 Task: Filter Product category background check software.
Action: Mouse moved to (358, 73)
Screenshot: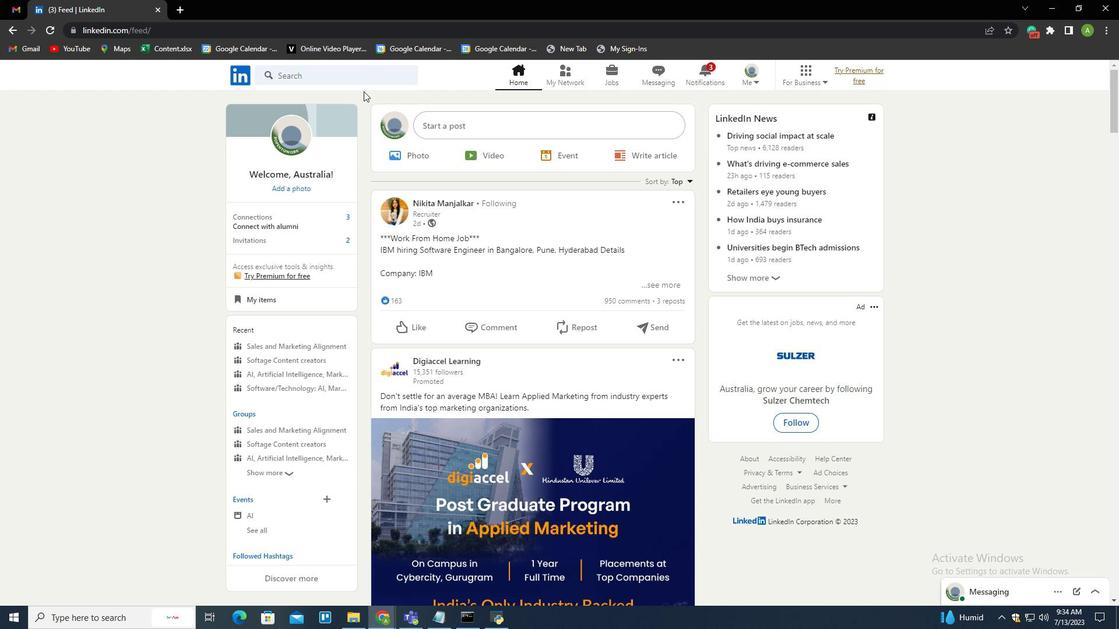 
Action: Mouse pressed left at (358, 73)
Screenshot: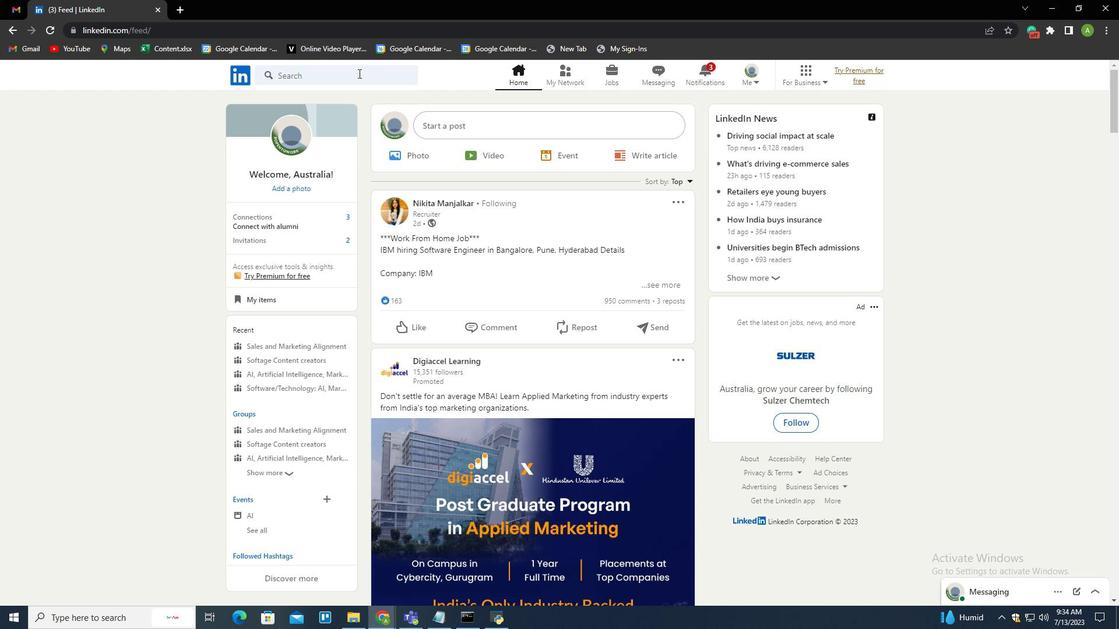 
Action: Mouse moved to (289, 170)
Screenshot: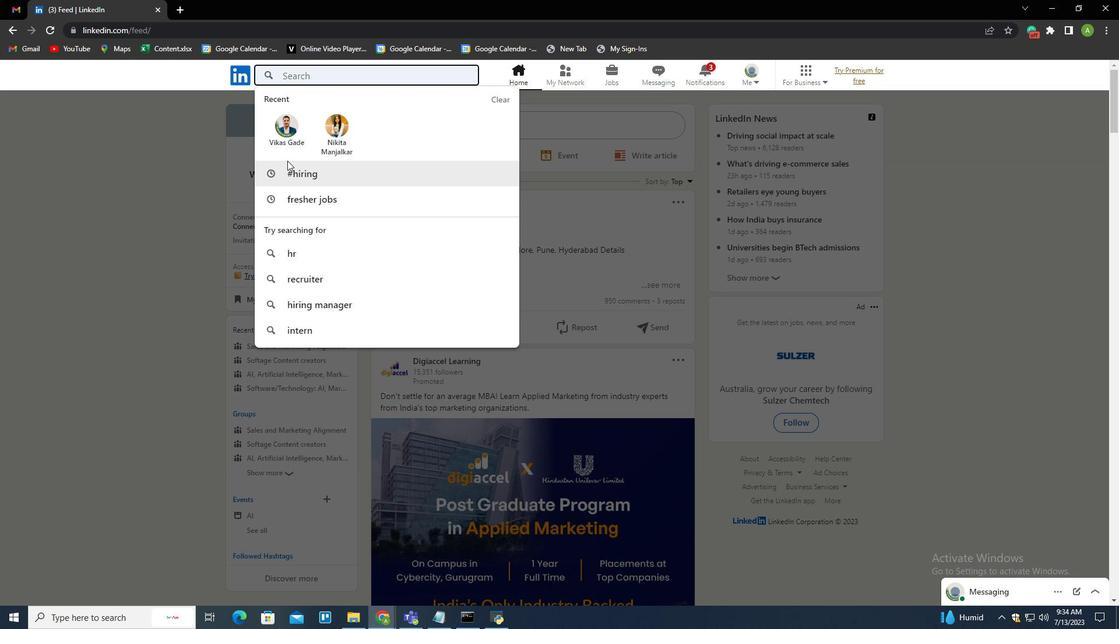 
Action: Mouse pressed left at (289, 170)
Screenshot: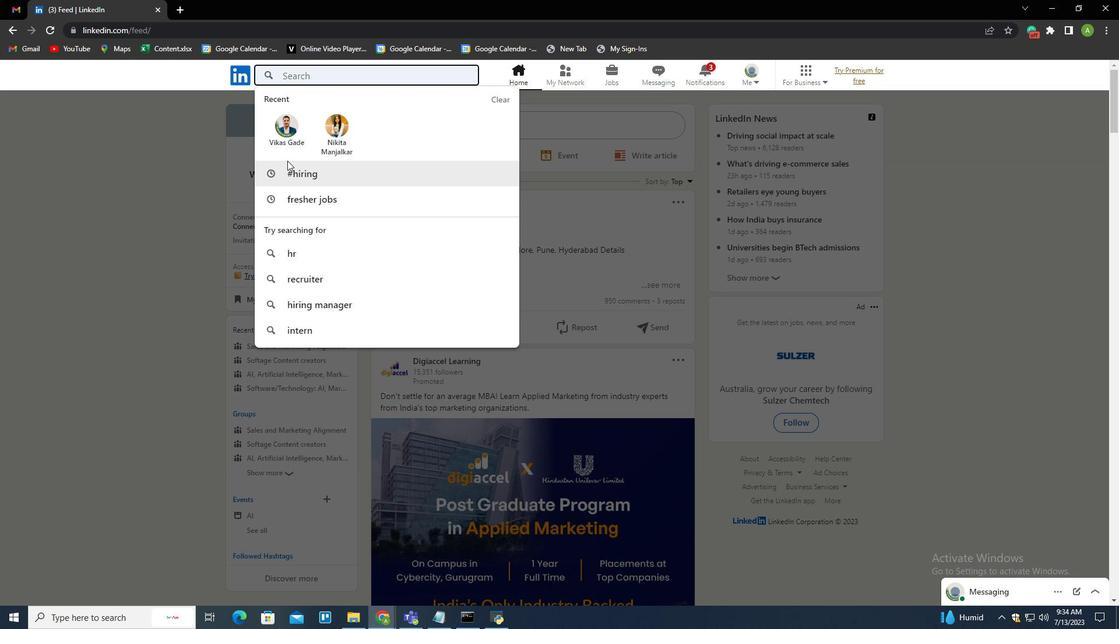 
Action: Mouse moved to (384, 111)
Screenshot: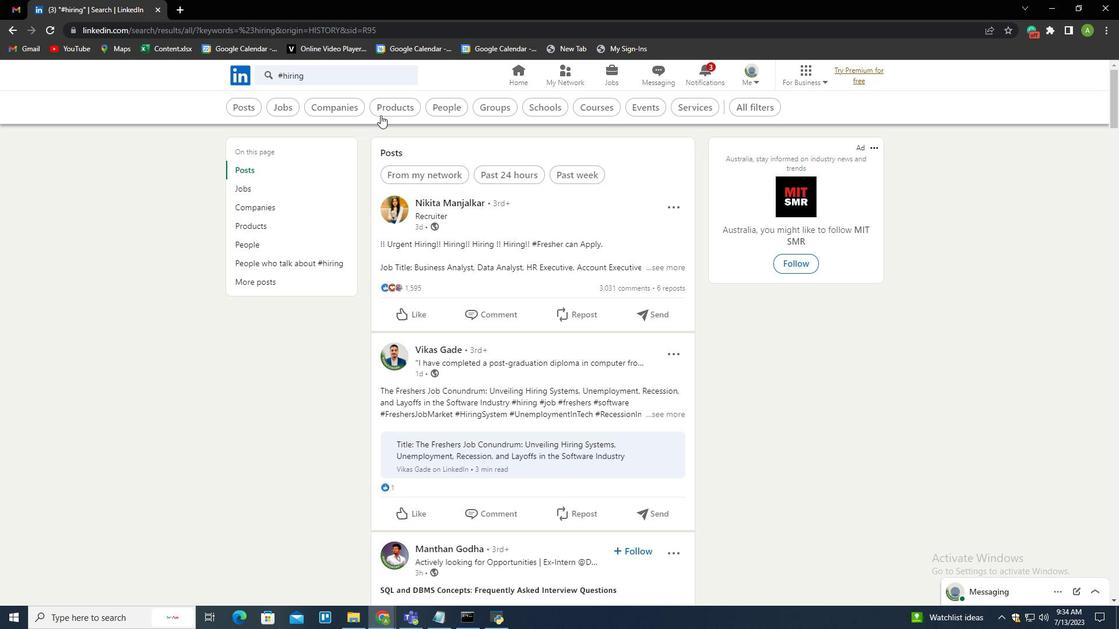 
Action: Mouse pressed left at (384, 111)
Screenshot: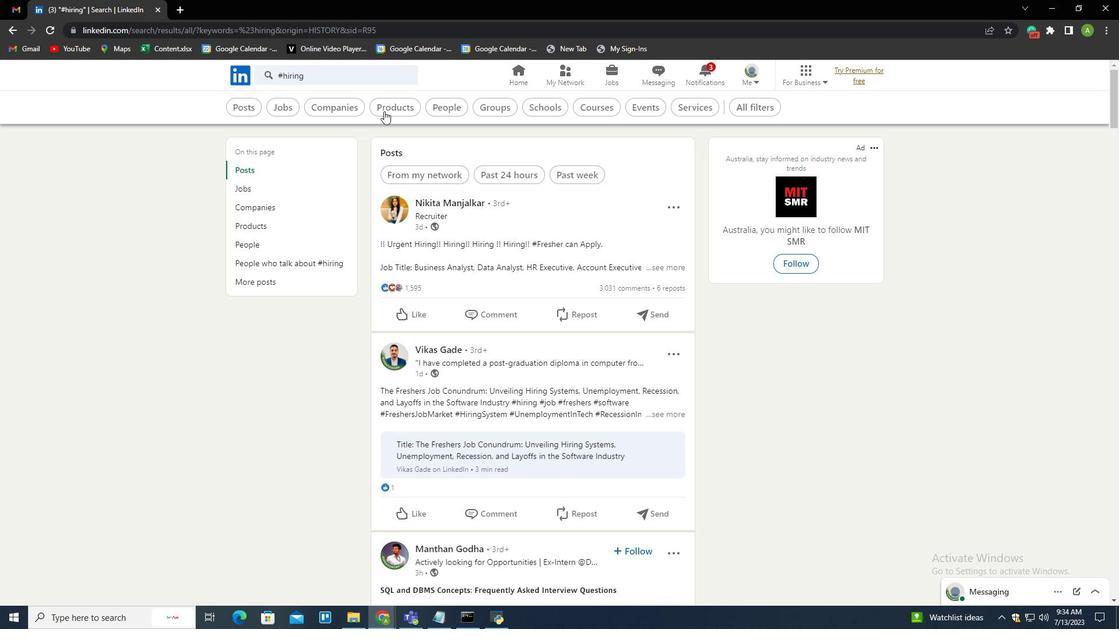 
Action: Mouse moved to (364, 107)
Screenshot: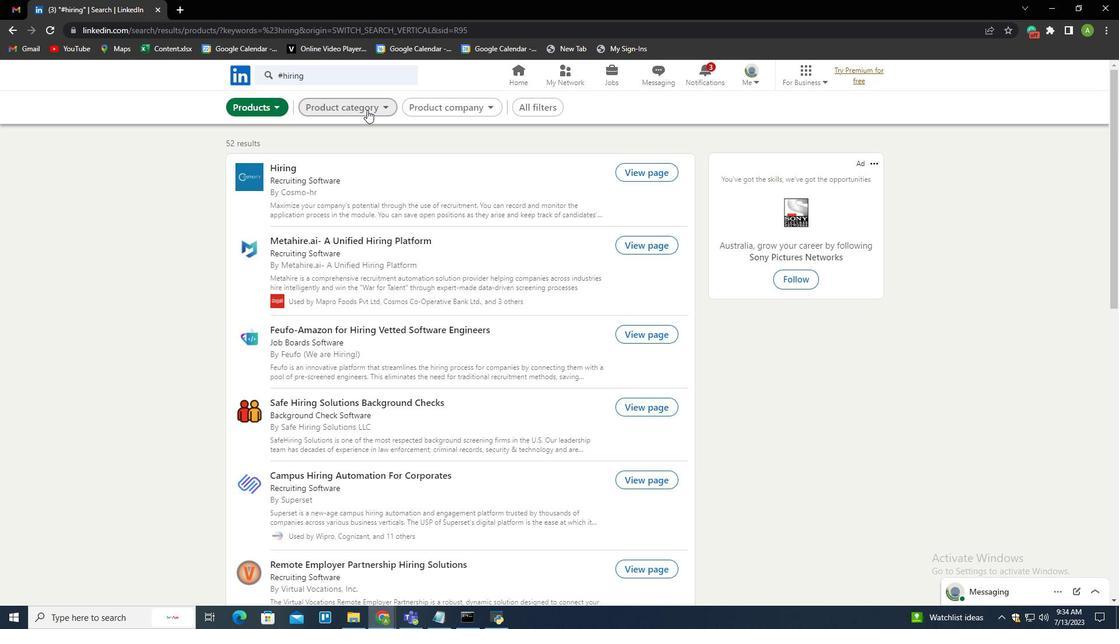 
Action: Mouse pressed left at (364, 107)
Screenshot: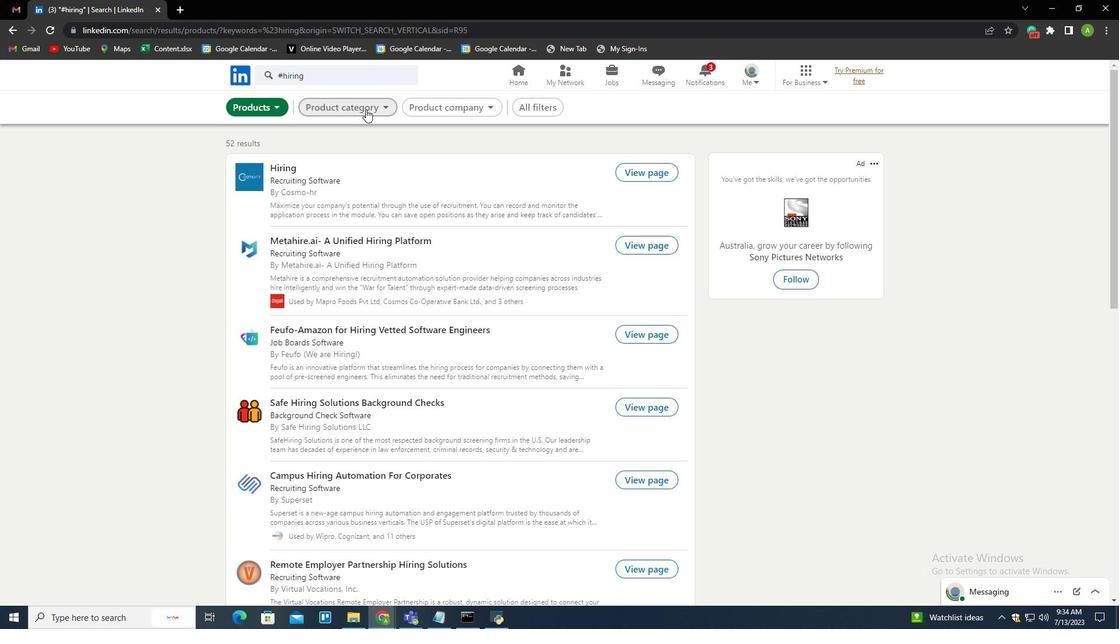 
Action: Mouse moved to (264, 251)
Screenshot: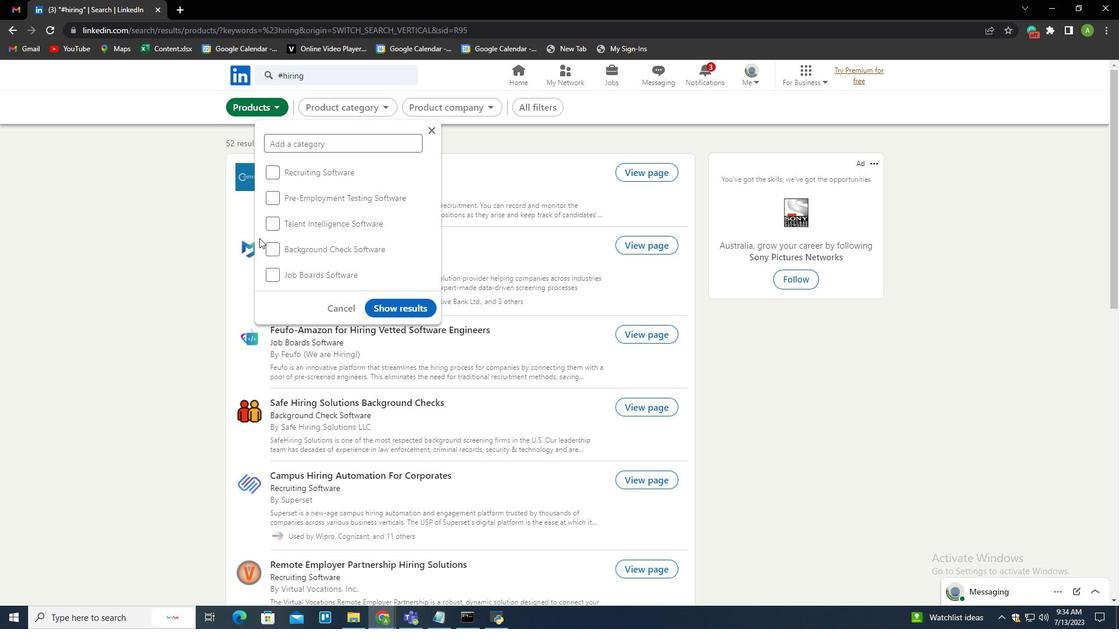 
Action: Mouse pressed left at (264, 251)
Screenshot: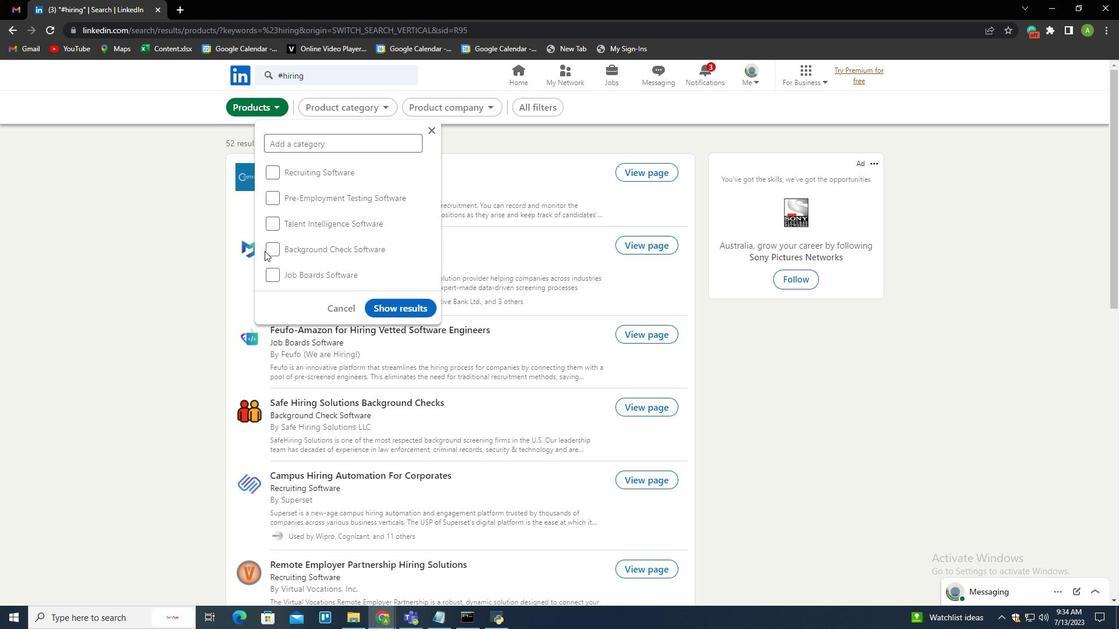 
Action: Mouse moved to (279, 251)
Screenshot: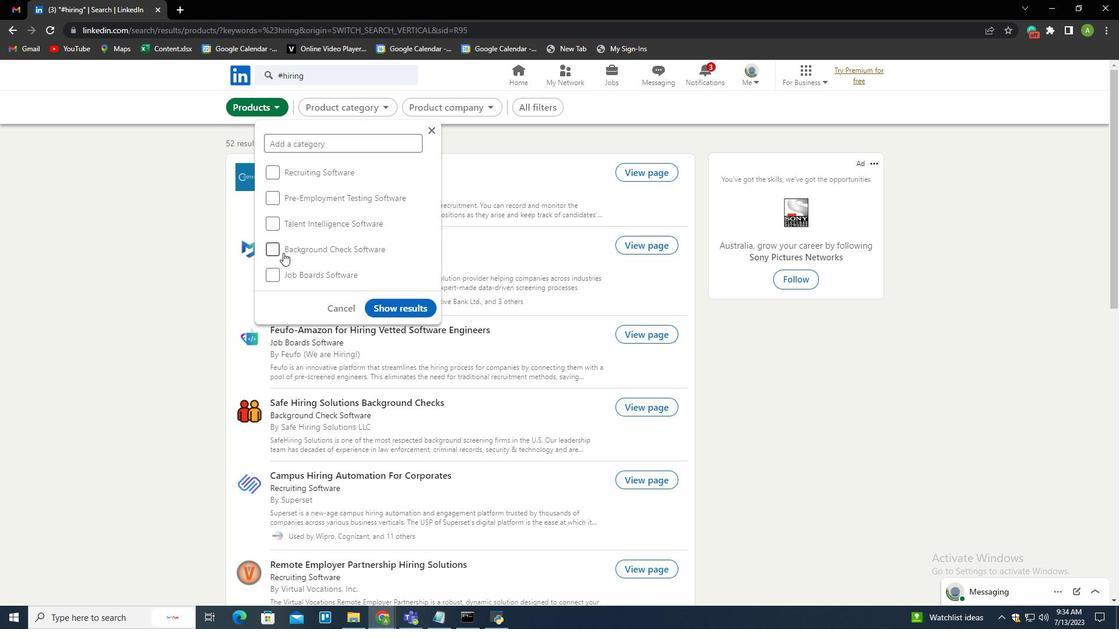 
Action: Mouse pressed left at (279, 251)
Screenshot: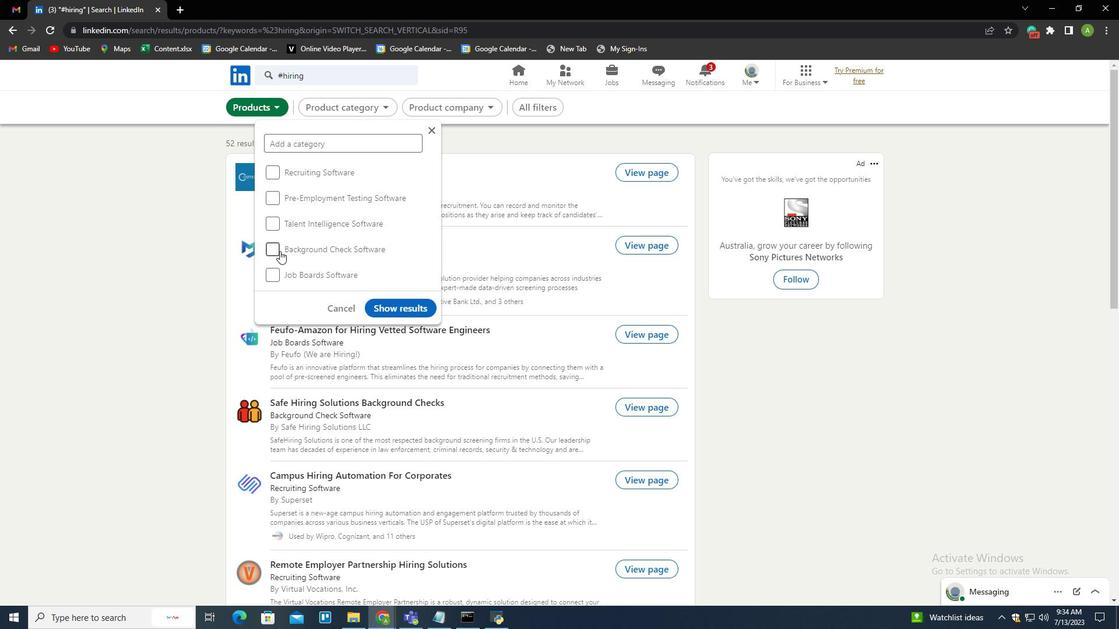 
Action: Mouse moved to (393, 306)
Screenshot: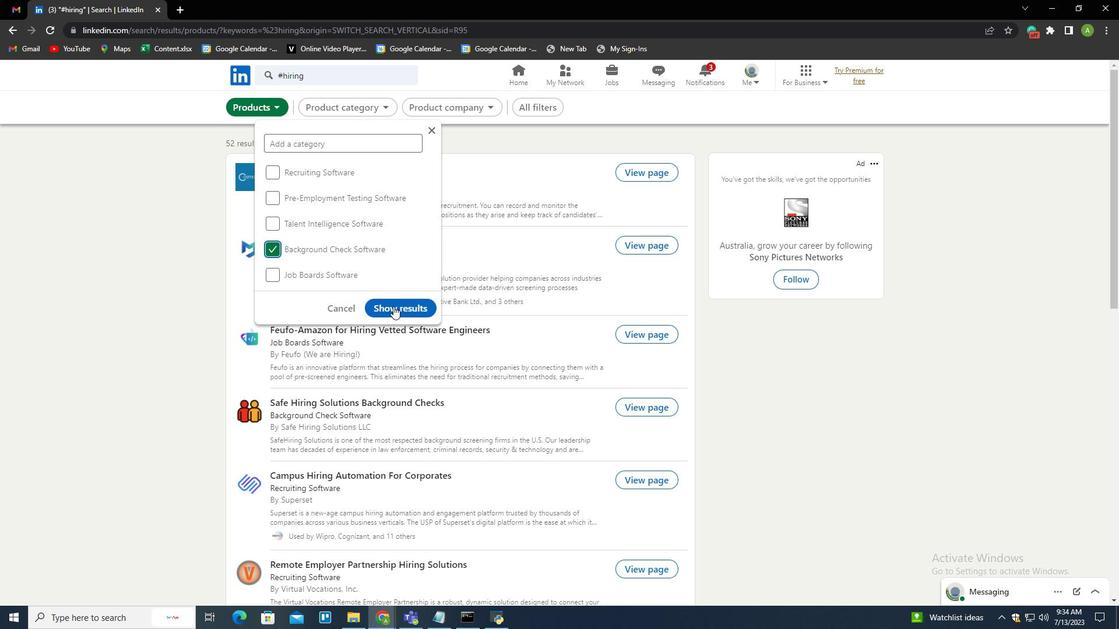 
Action: Mouse pressed left at (393, 306)
Screenshot: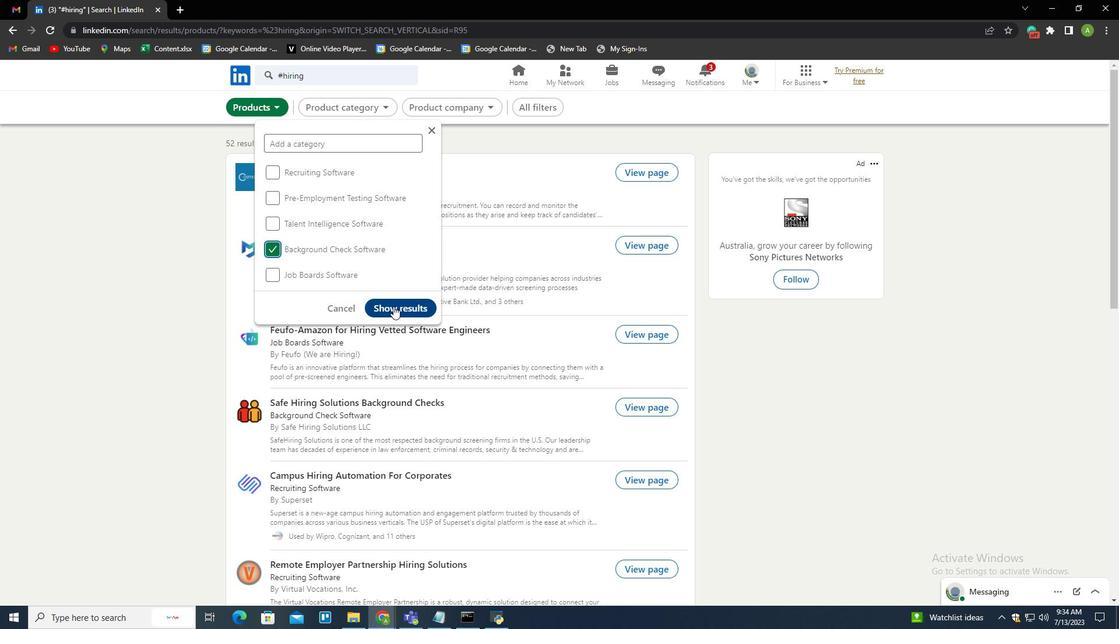
